Task: Set the "Attenuation, begin" for panoramix to 3.
Action: Mouse moved to (134, 25)
Screenshot: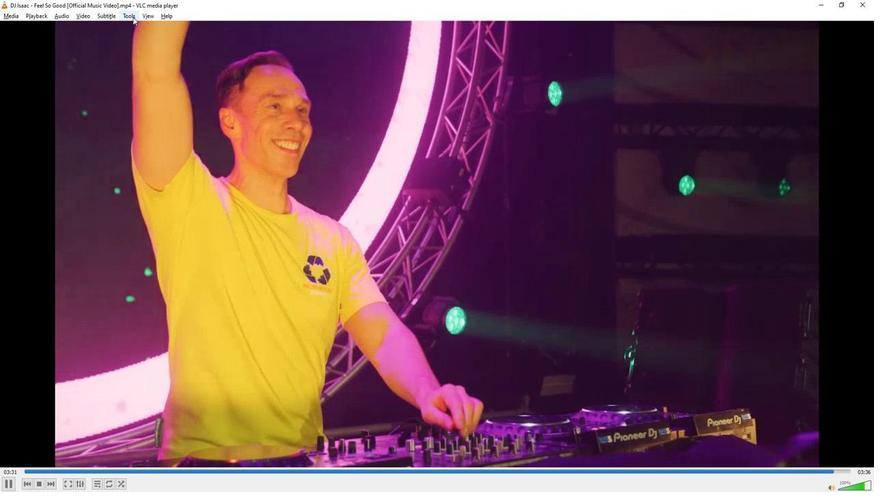 
Action: Mouse pressed left at (134, 25)
Screenshot: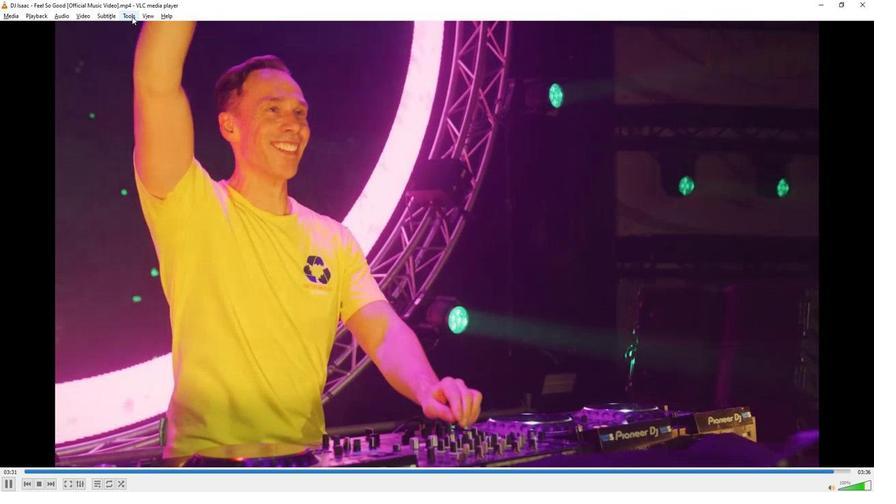 
Action: Mouse moved to (149, 130)
Screenshot: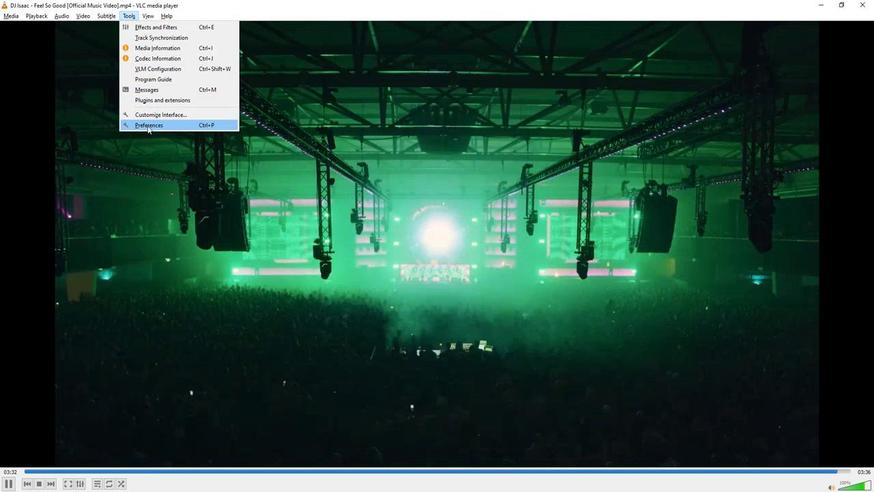
Action: Mouse pressed left at (149, 130)
Screenshot: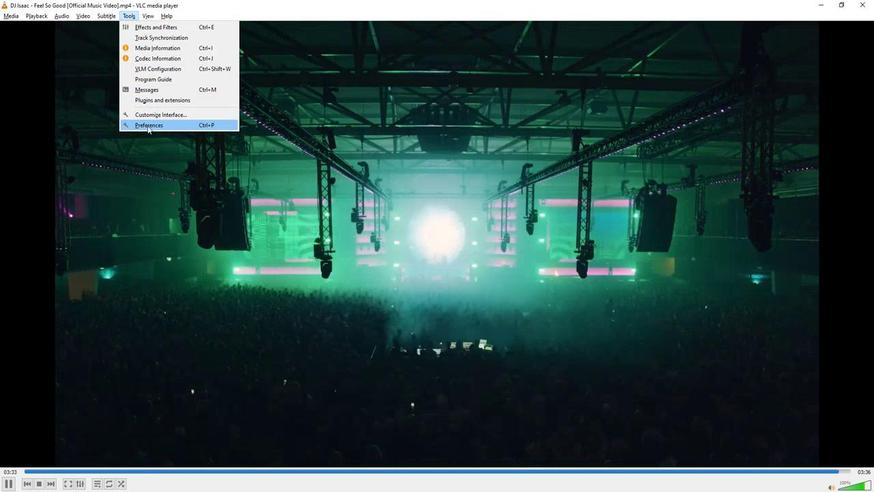 
Action: Mouse moved to (194, 384)
Screenshot: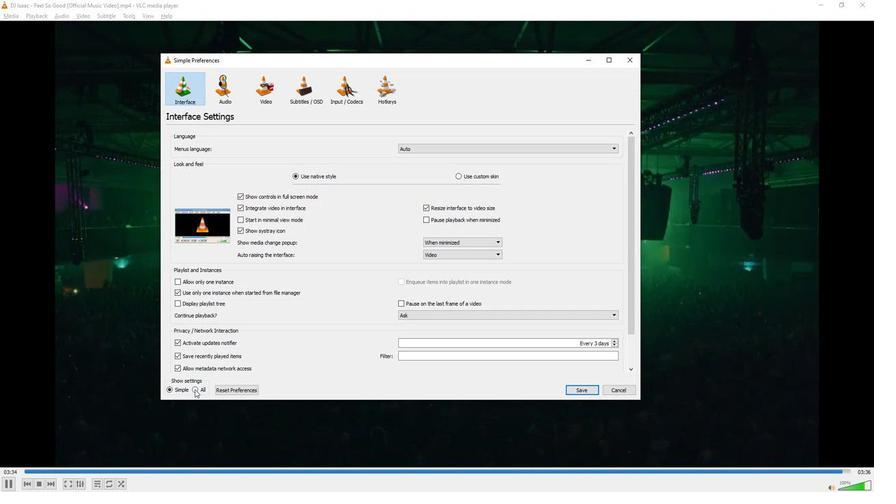 
Action: Mouse pressed left at (194, 384)
Screenshot: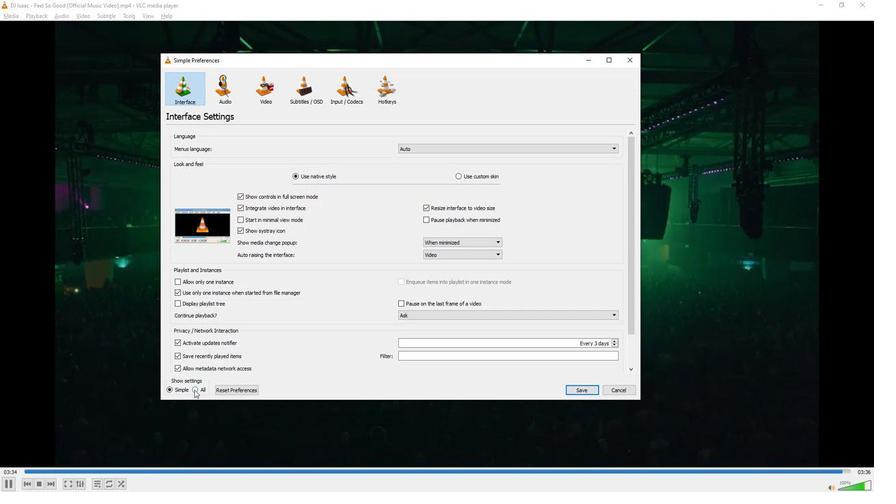 
Action: Mouse moved to (202, 336)
Screenshot: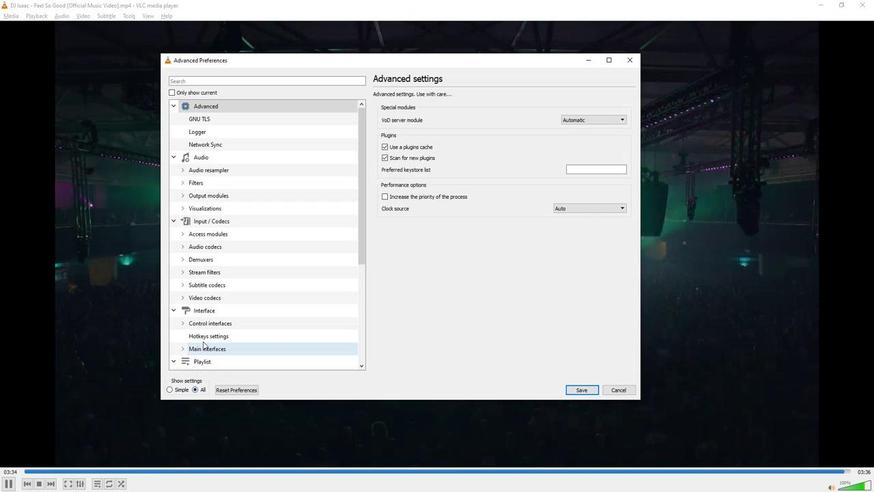 
Action: Mouse scrolled (202, 336) with delta (0, 0)
Screenshot: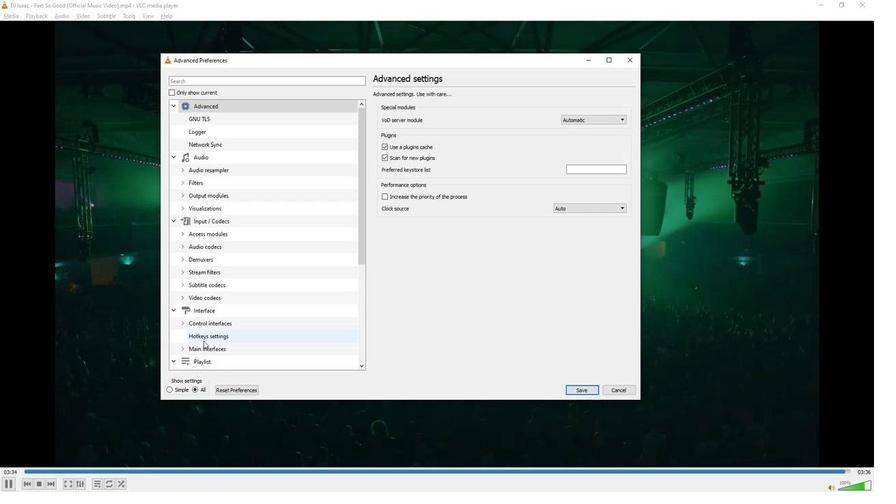 
Action: Mouse scrolled (202, 336) with delta (0, 0)
Screenshot: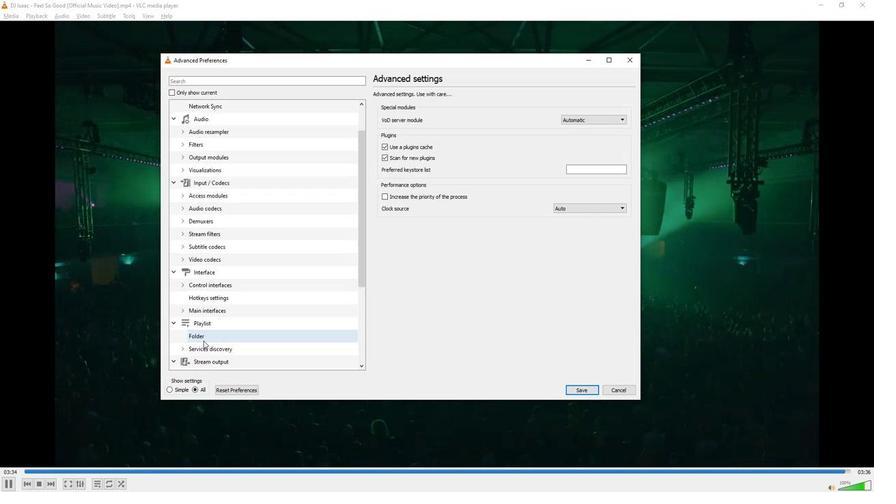 
Action: Mouse scrolled (202, 336) with delta (0, 0)
Screenshot: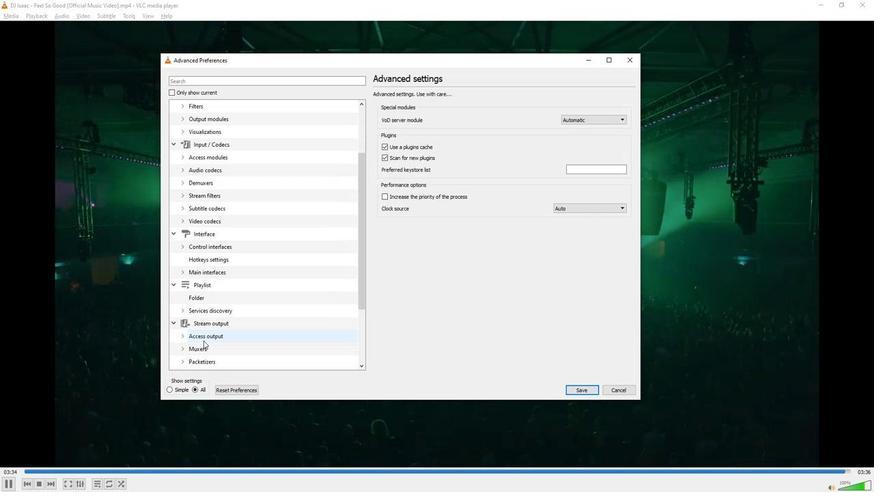 
Action: Mouse scrolled (202, 336) with delta (0, 0)
Screenshot: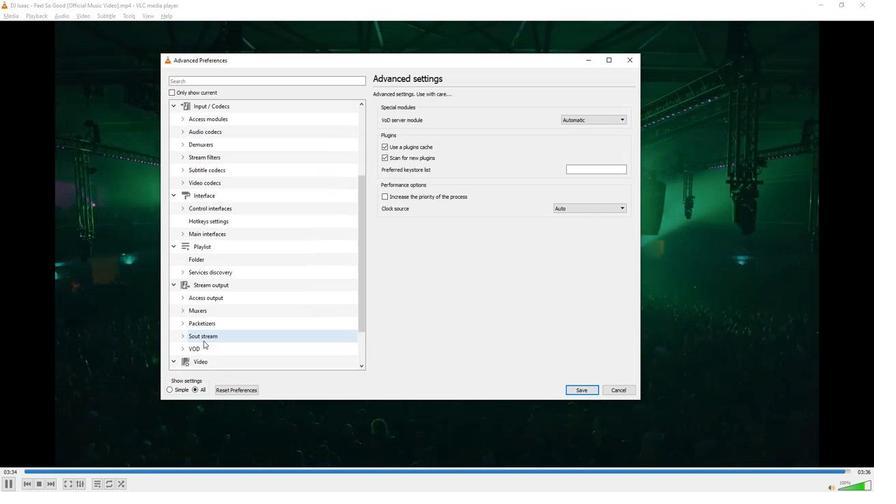 
Action: Mouse moved to (183, 353)
Screenshot: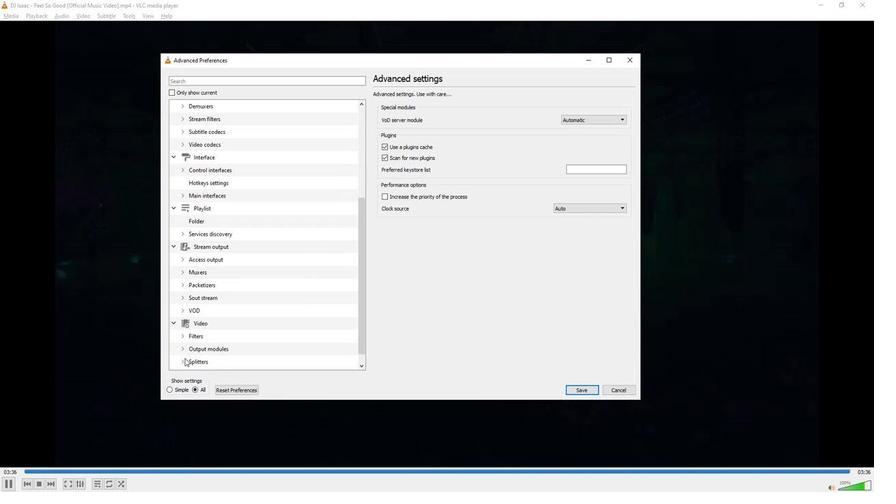 
Action: Mouse pressed left at (183, 353)
Screenshot: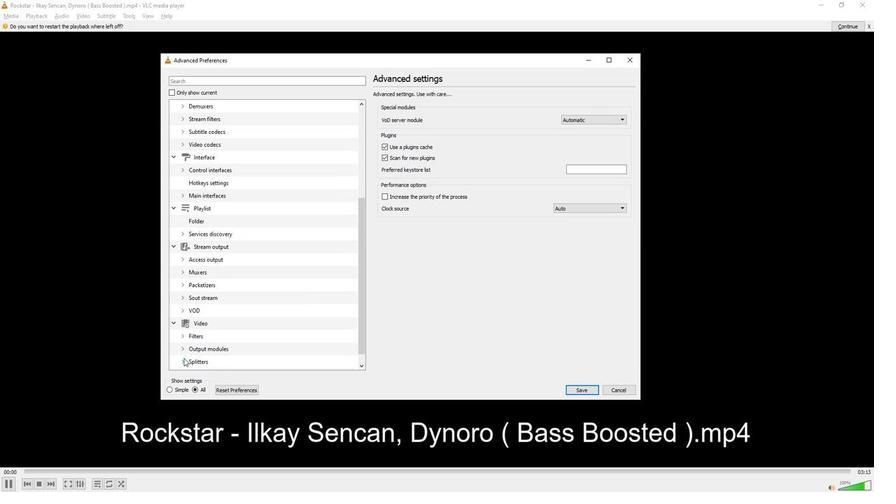 
Action: Mouse moved to (198, 338)
Screenshot: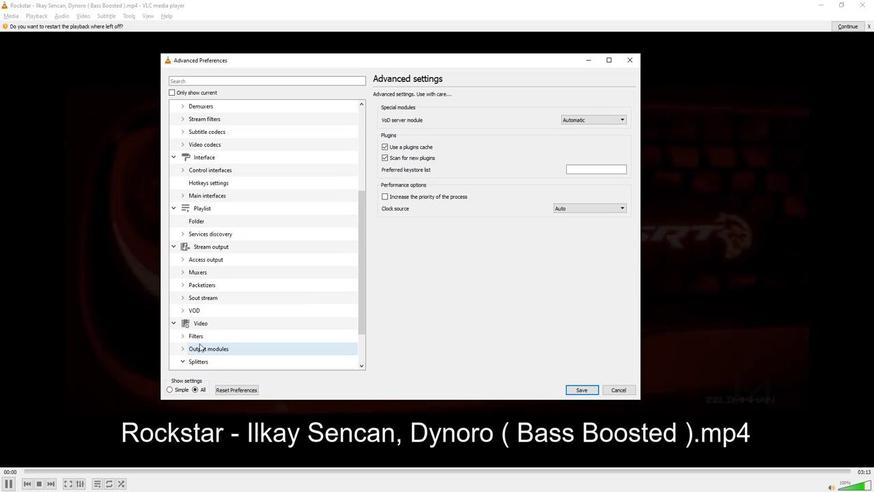 
Action: Mouse scrolled (198, 338) with delta (0, 0)
Screenshot: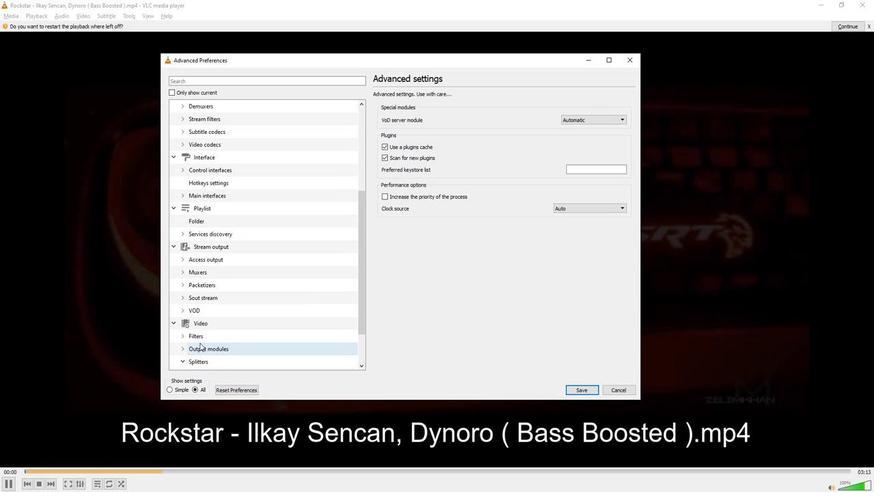 
Action: Mouse scrolled (198, 338) with delta (0, 0)
Screenshot: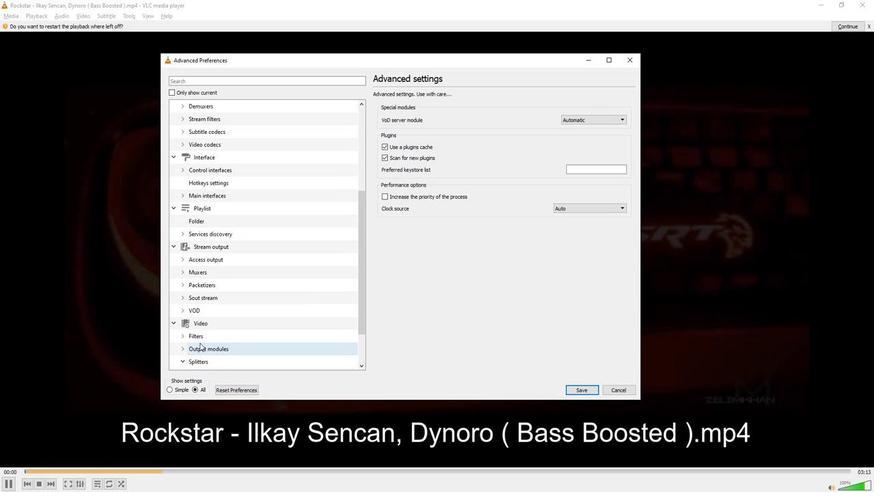
Action: Mouse scrolled (198, 338) with delta (0, 0)
Screenshot: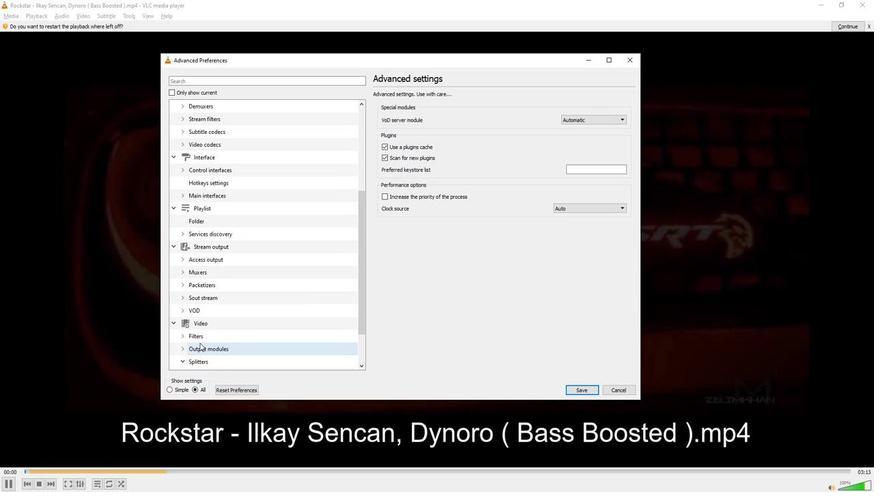 
Action: Mouse scrolled (198, 338) with delta (0, 0)
Screenshot: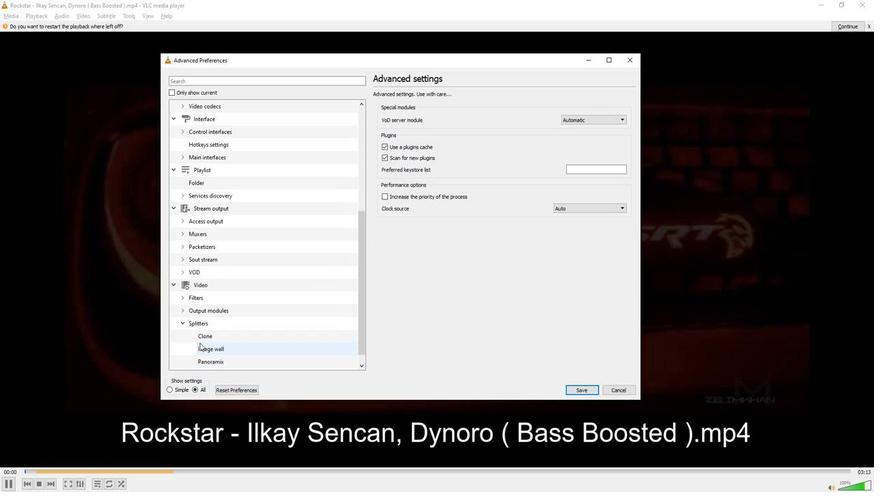 
Action: Mouse scrolled (198, 338) with delta (0, 0)
Screenshot: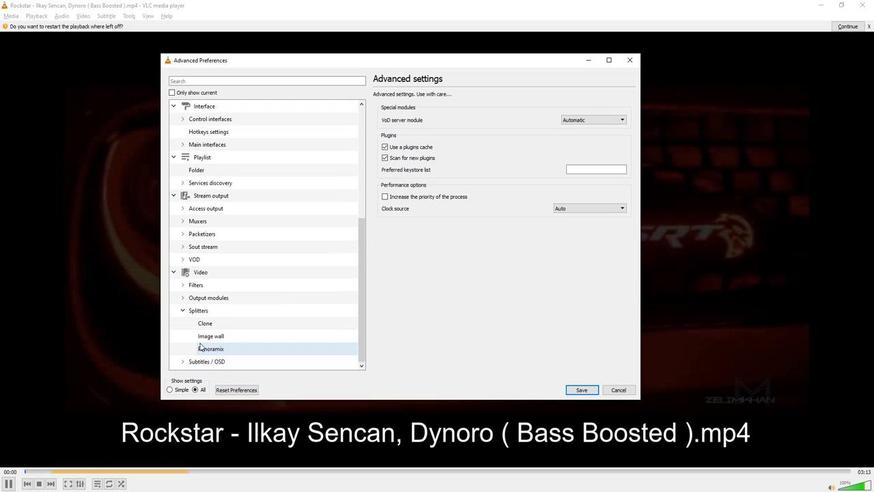 
Action: Mouse moved to (202, 342)
Screenshot: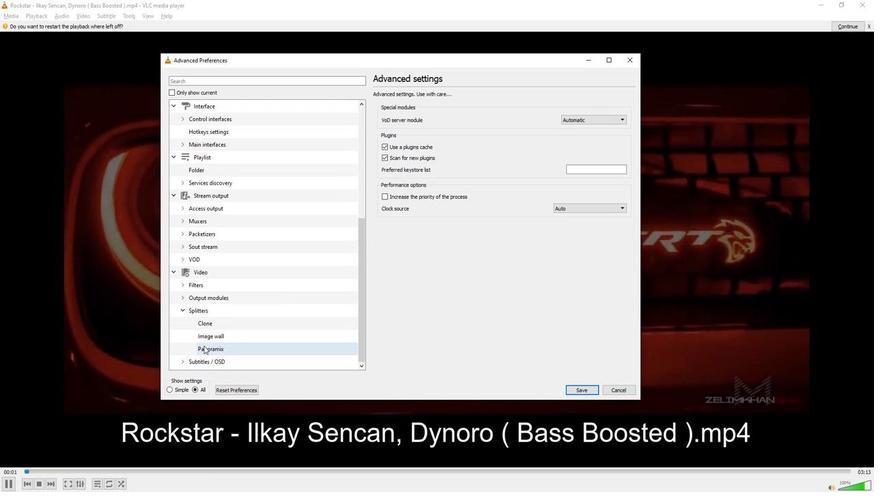 
Action: Mouse pressed left at (202, 342)
Screenshot: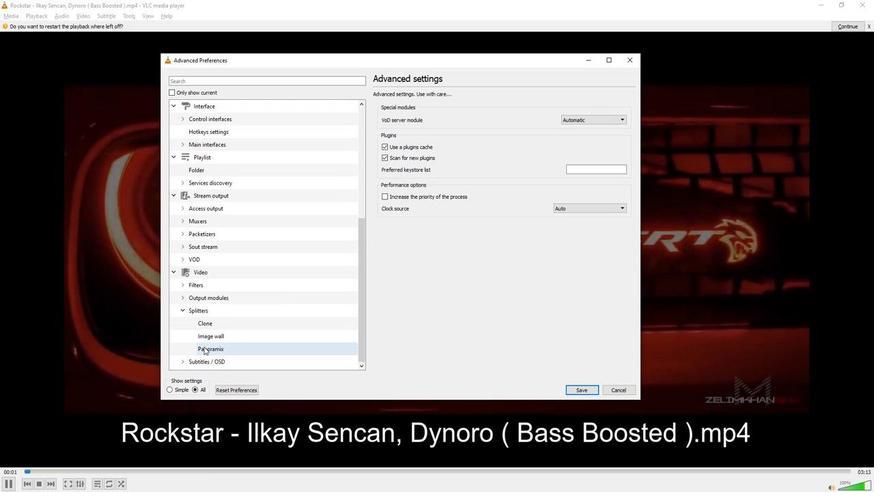 
Action: Mouse moved to (595, 169)
Screenshot: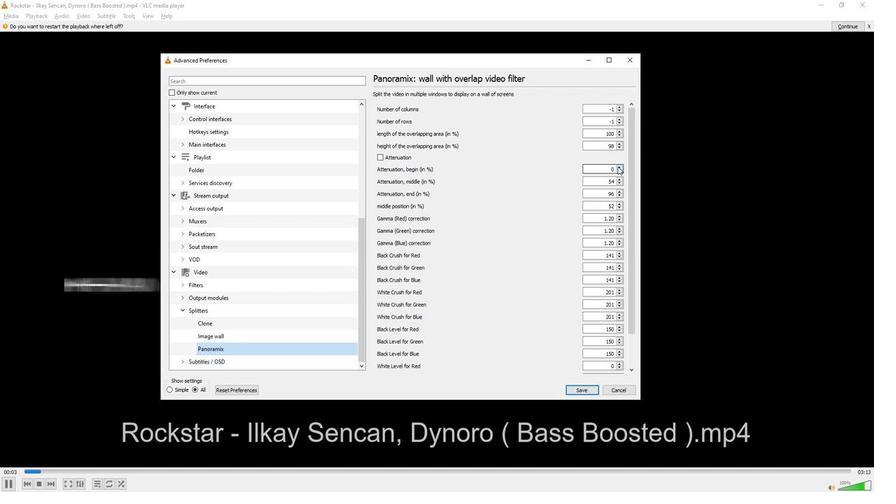 
Action: Mouse pressed left at (595, 169)
Screenshot: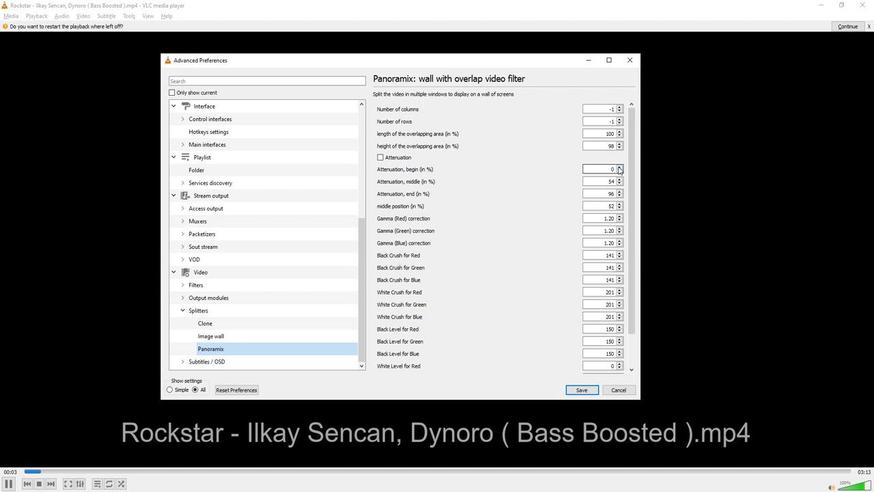 
Action: Mouse pressed left at (595, 169)
Screenshot: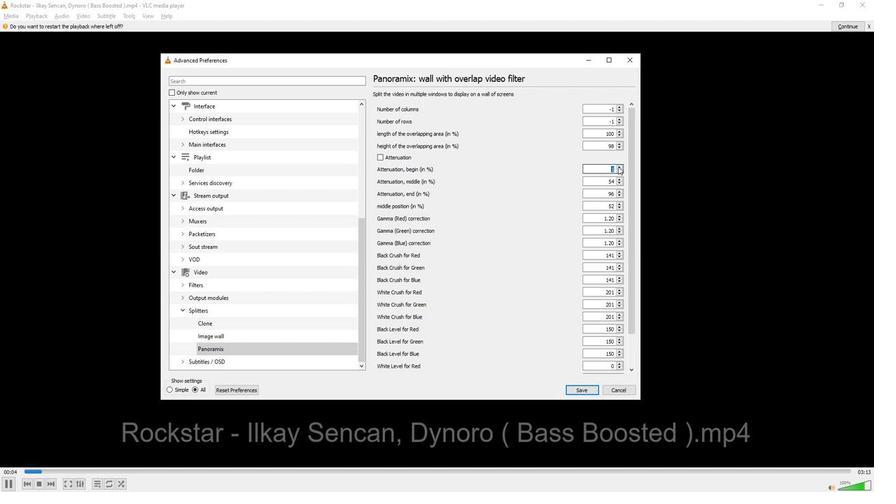 
Action: Mouse moved to (595, 169)
Screenshot: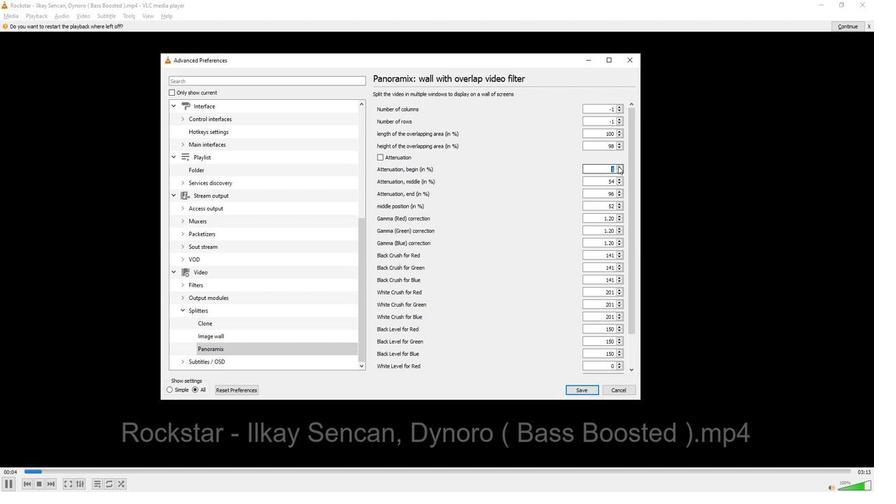
Action: Mouse pressed left at (595, 169)
Screenshot: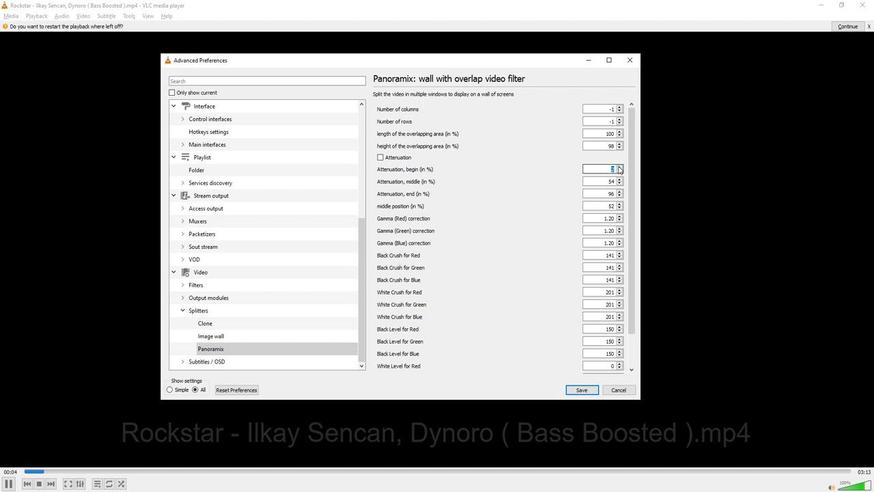 
Action: Mouse moved to (520, 183)
Screenshot: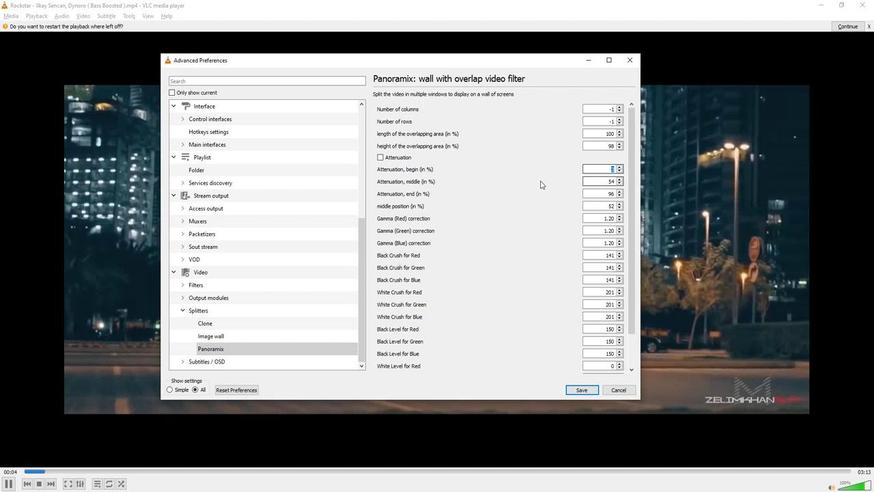 
Action: Mouse pressed left at (520, 183)
Screenshot: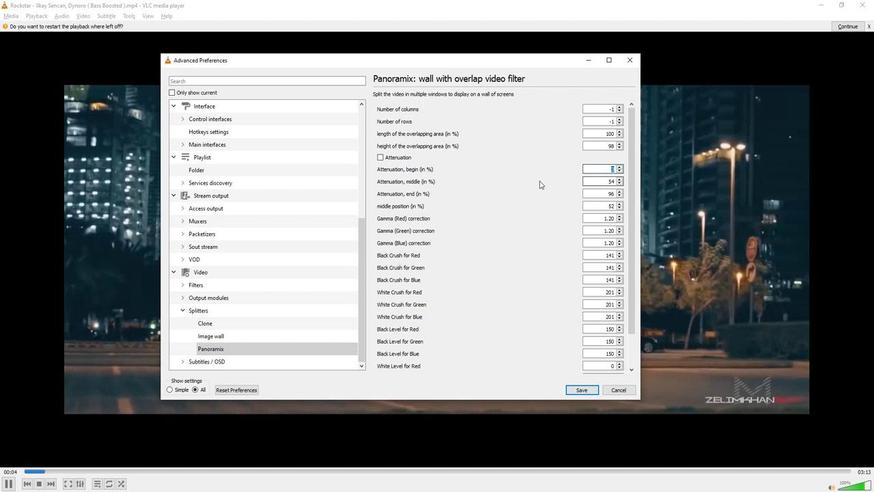 
